 Task: Review the details of the 'Sports Event' scheduled for June 28, 2023, and check your email for related information.
Action: Mouse moved to (9, 56)
Screenshot: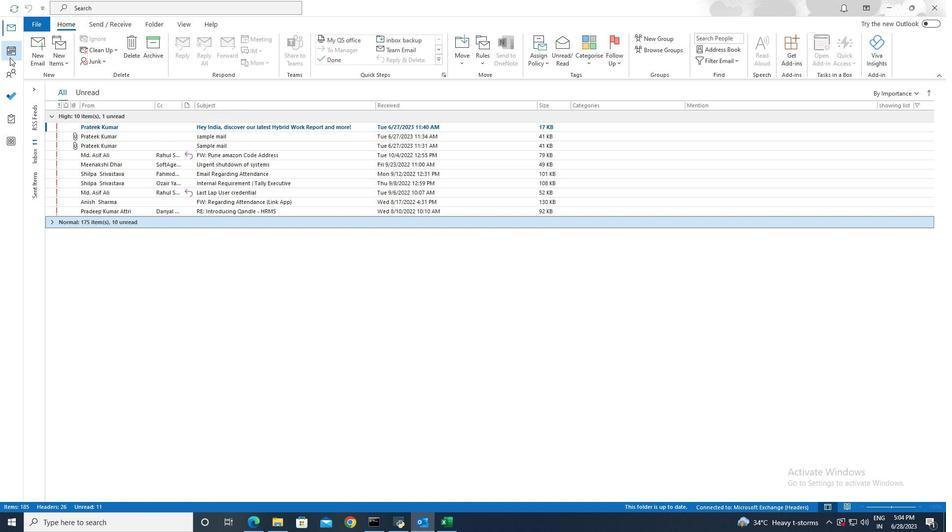 
Action: Mouse pressed left at (9, 56)
Screenshot: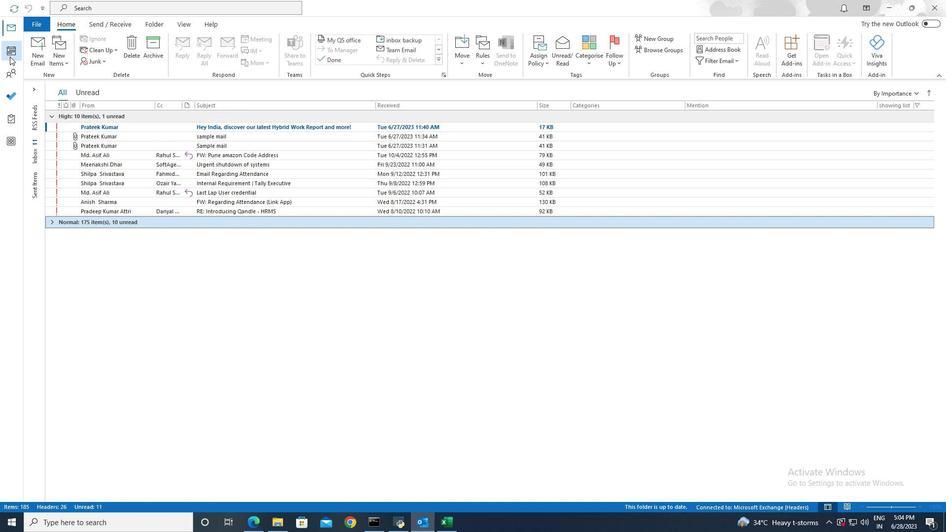 
Action: Mouse moved to (94, 141)
Screenshot: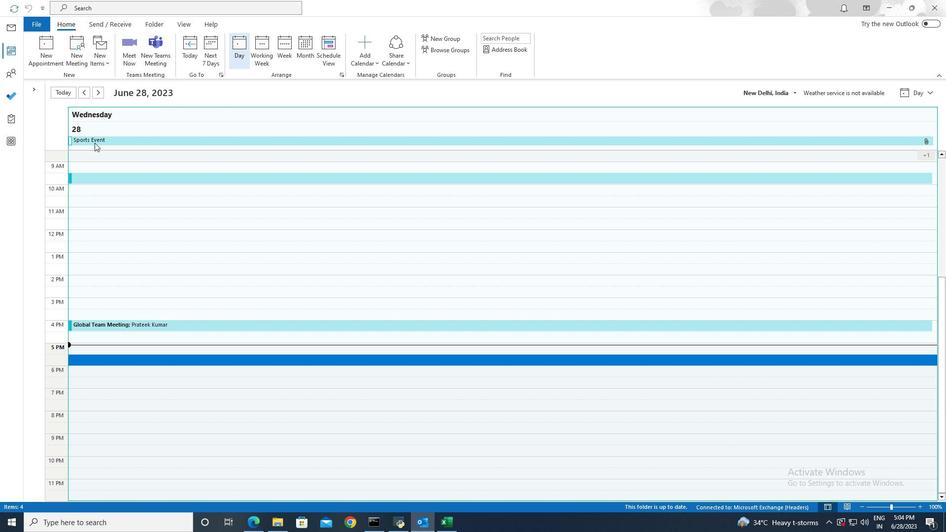 
Action: Mouse pressed left at (94, 141)
Screenshot: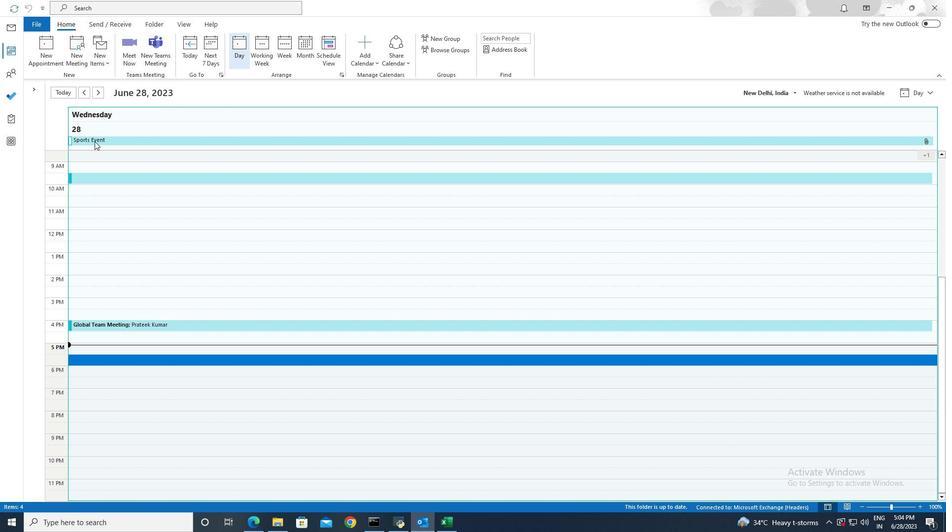 
Action: Mouse pressed left at (94, 141)
Screenshot: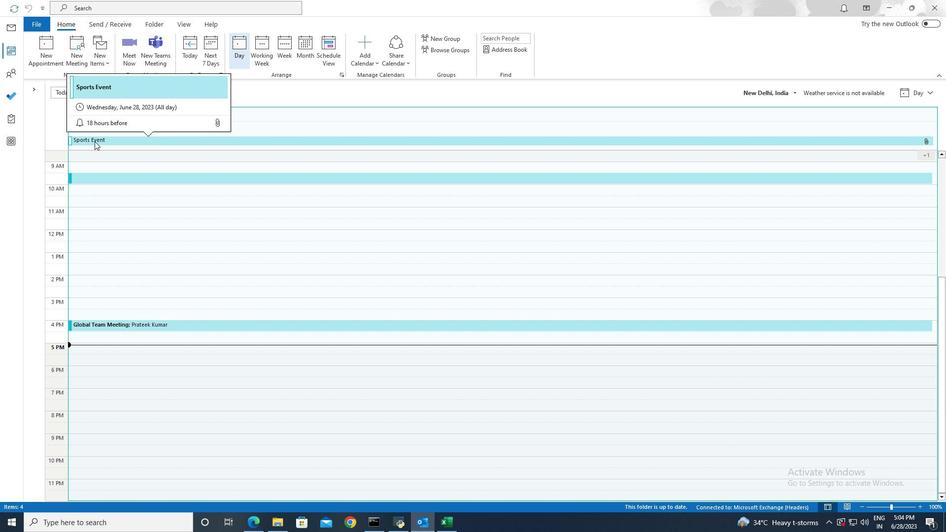 
Action: Mouse moved to (251, 249)
Screenshot: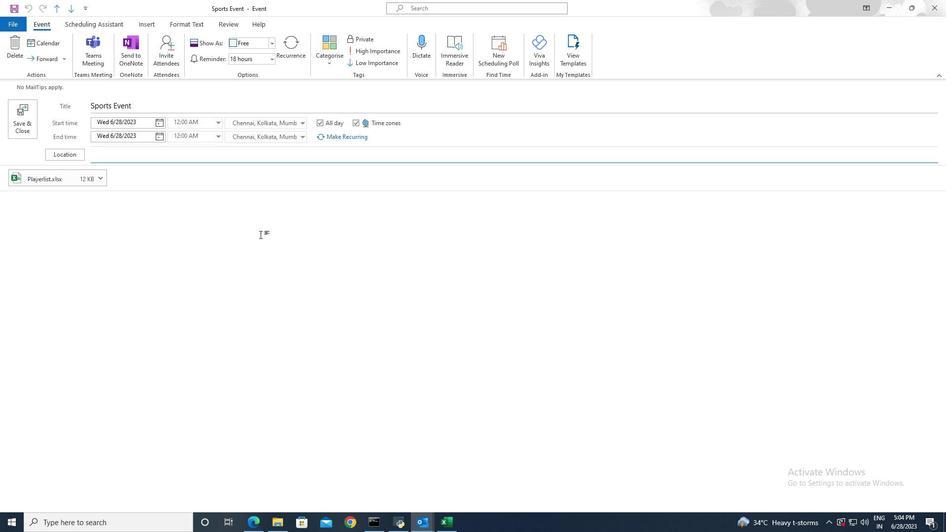 
